 Task: Create a section Dev Drive and in the section, add a milestone Data Cleansing in the project AptitudeWorks
Action: Mouse moved to (302, 467)
Screenshot: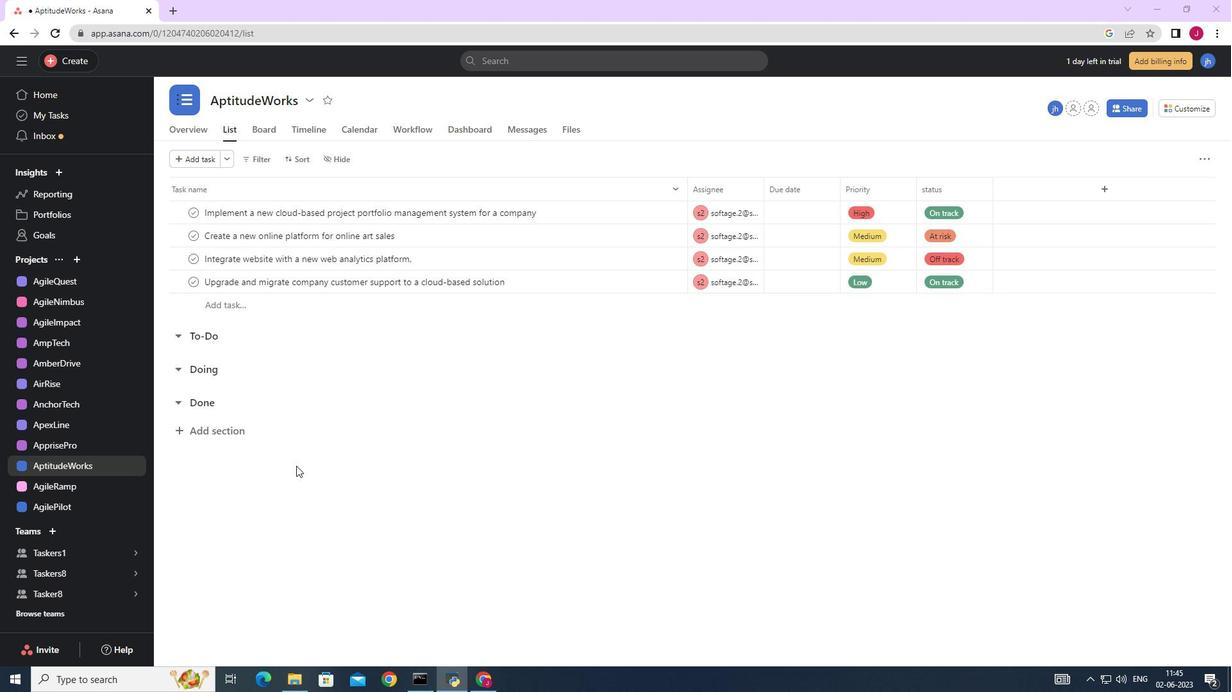 
Action: Mouse scrolled (302, 466) with delta (0, 0)
Screenshot: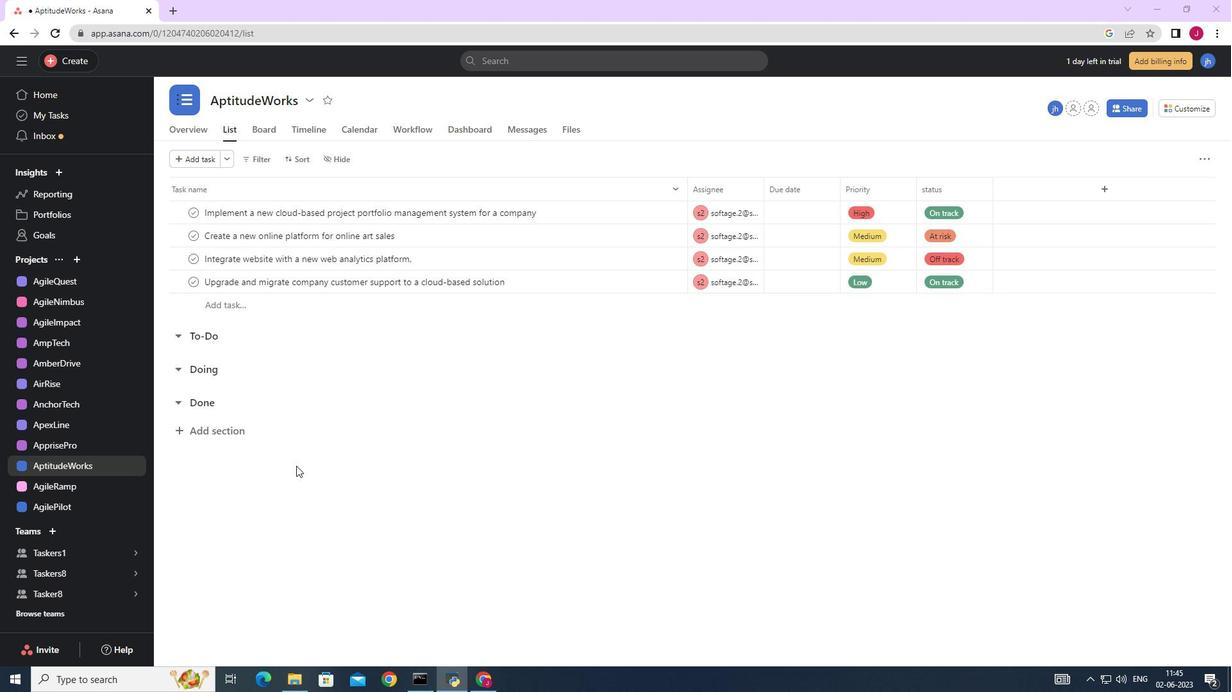 
Action: Mouse moved to (228, 432)
Screenshot: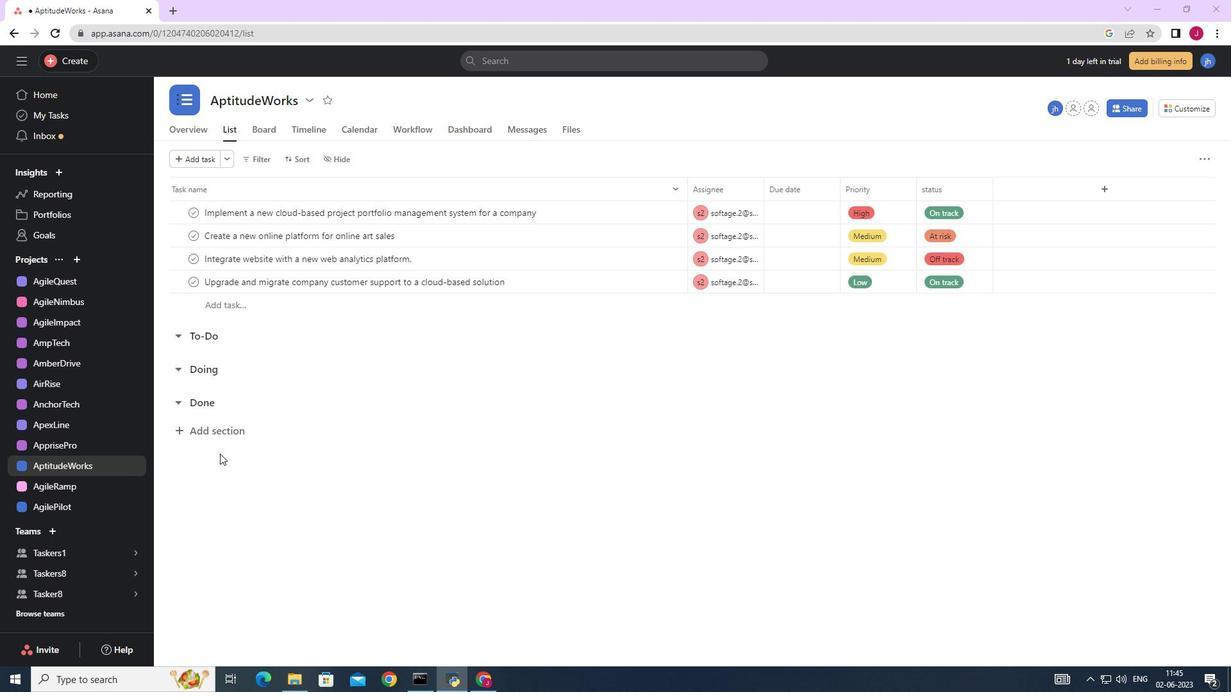 
Action: Mouse pressed left at (228, 432)
Screenshot: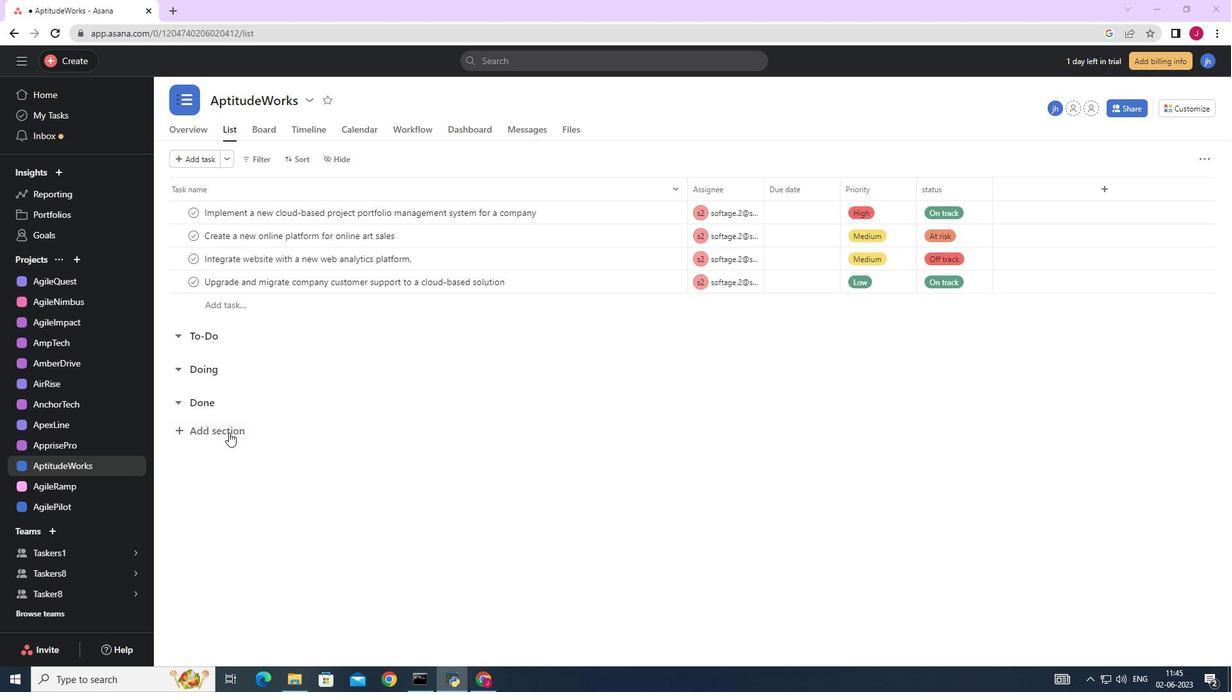 
Action: Key pressed <Key.caps_lock>D<Key.caps_lock>ev<Key.space><Key.caps_lock>D<Key.caps_lock>e<Key.backspace>rive<Key.enter><Key.caps_lock>D<Key.caps_lock>ata<Key.space><Key.caps_lock>C<Key.caps_lock>leaning<Key.space>
Screenshot: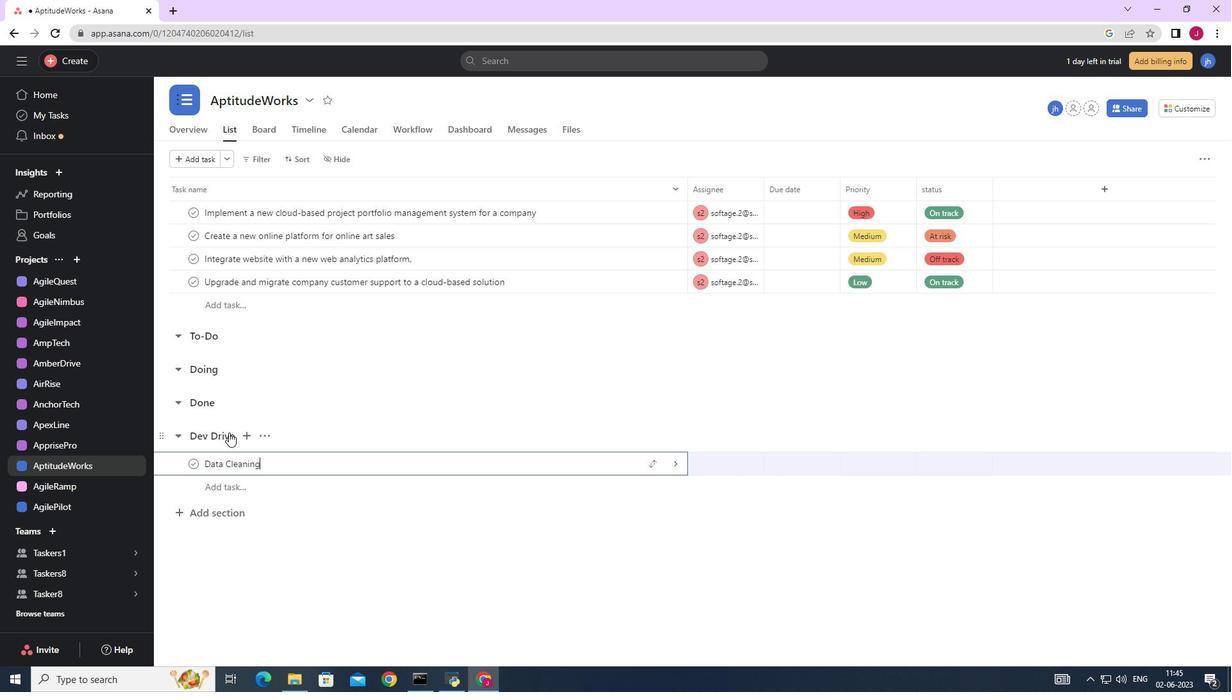 
Action: Mouse moved to (679, 461)
Screenshot: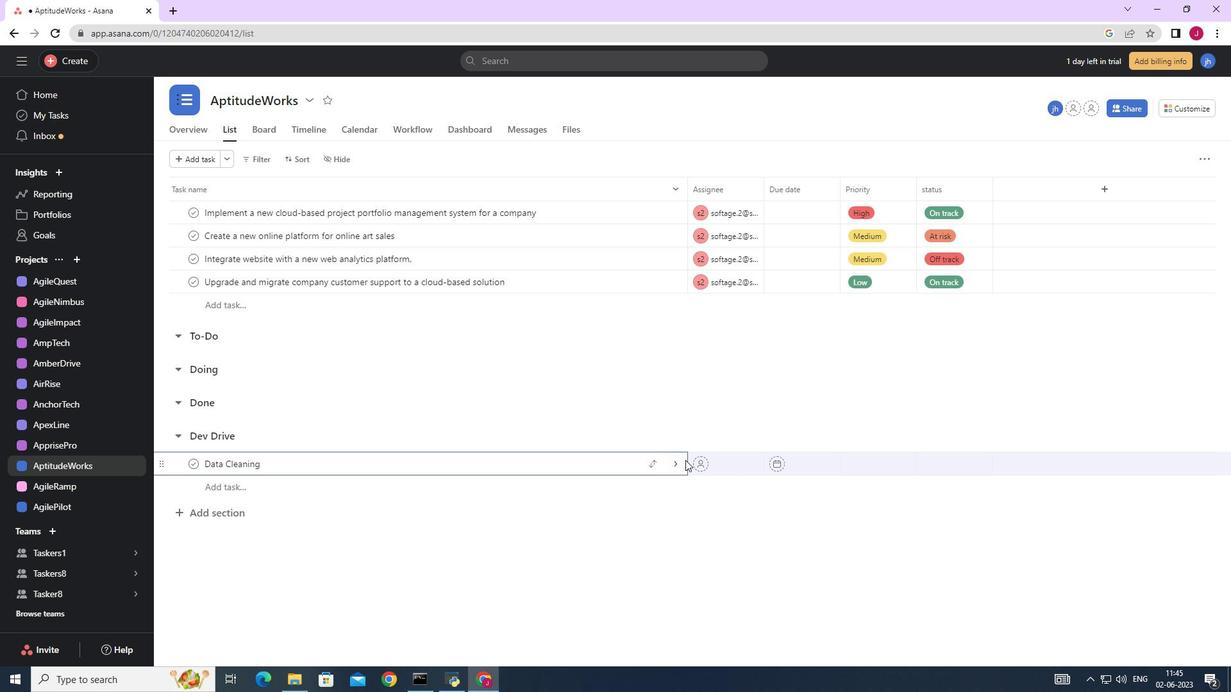 
Action: Mouse pressed left at (679, 461)
Screenshot: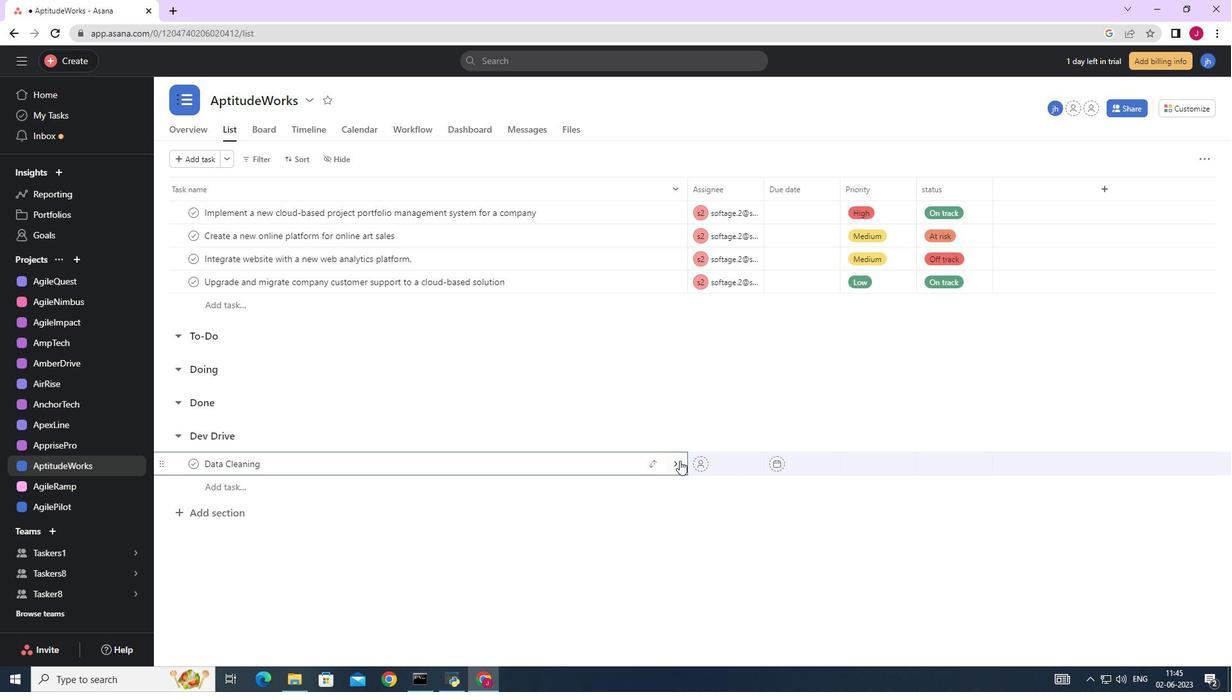 
Action: Mouse moved to (1182, 165)
Screenshot: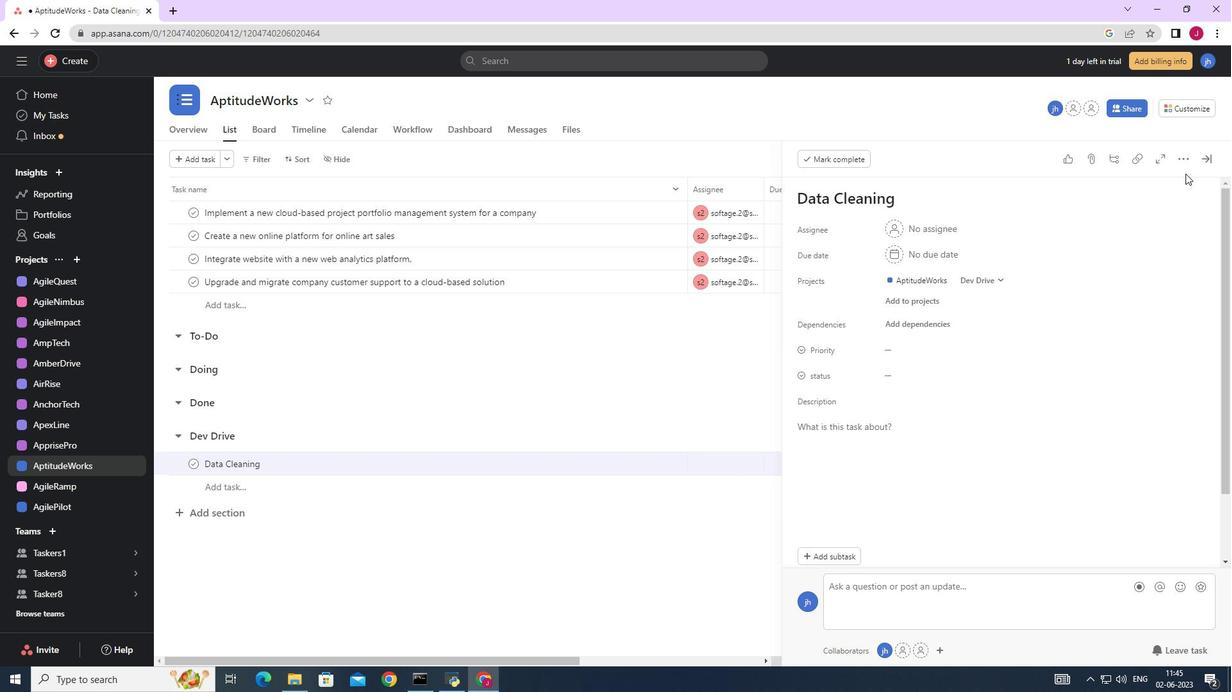 
Action: Mouse pressed left at (1182, 165)
Screenshot: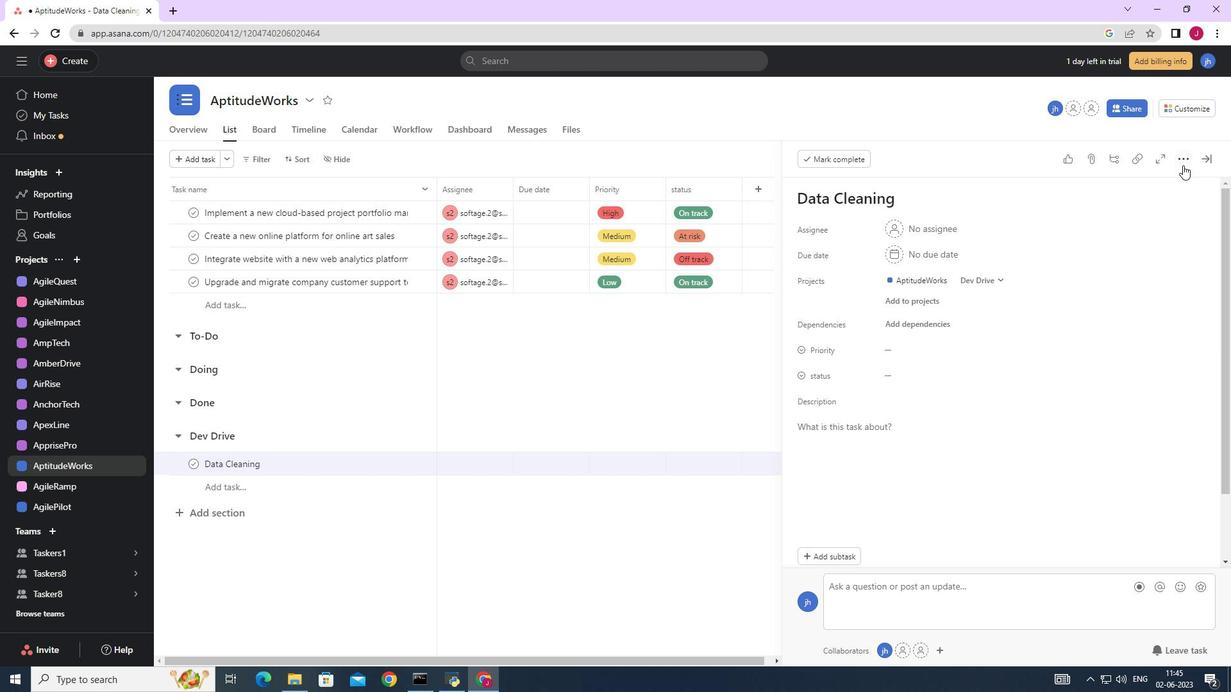 
Action: Mouse moved to (1105, 206)
Screenshot: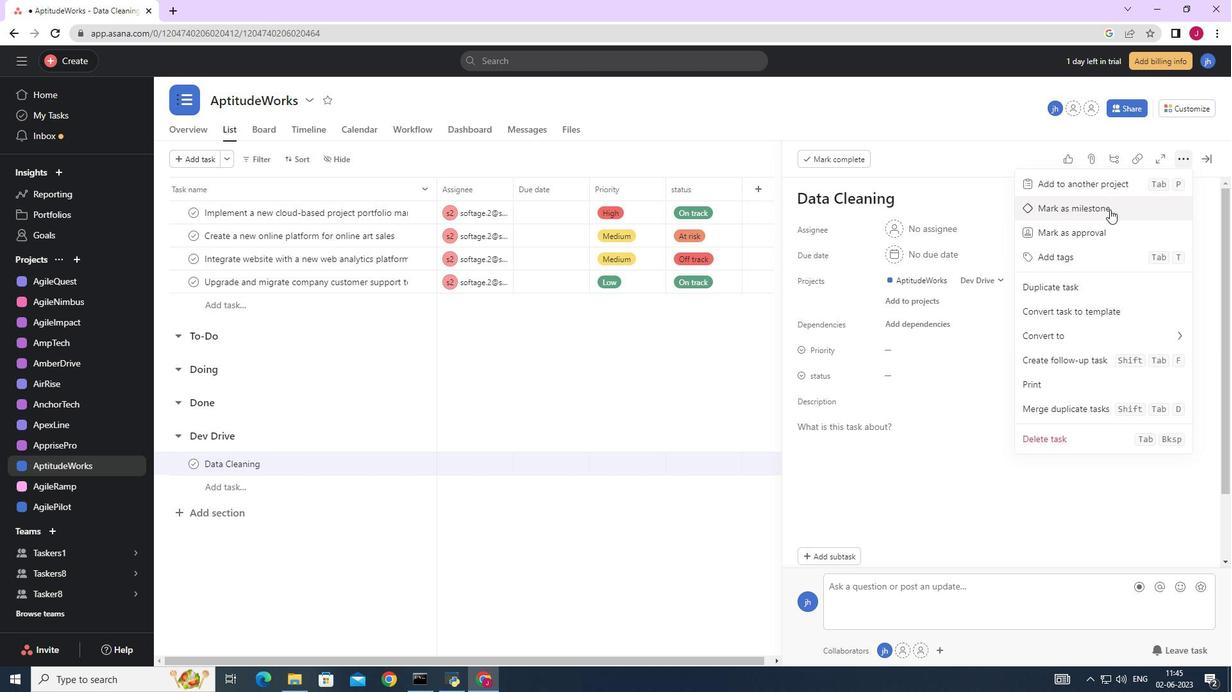 
Action: Mouse pressed left at (1105, 206)
Screenshot: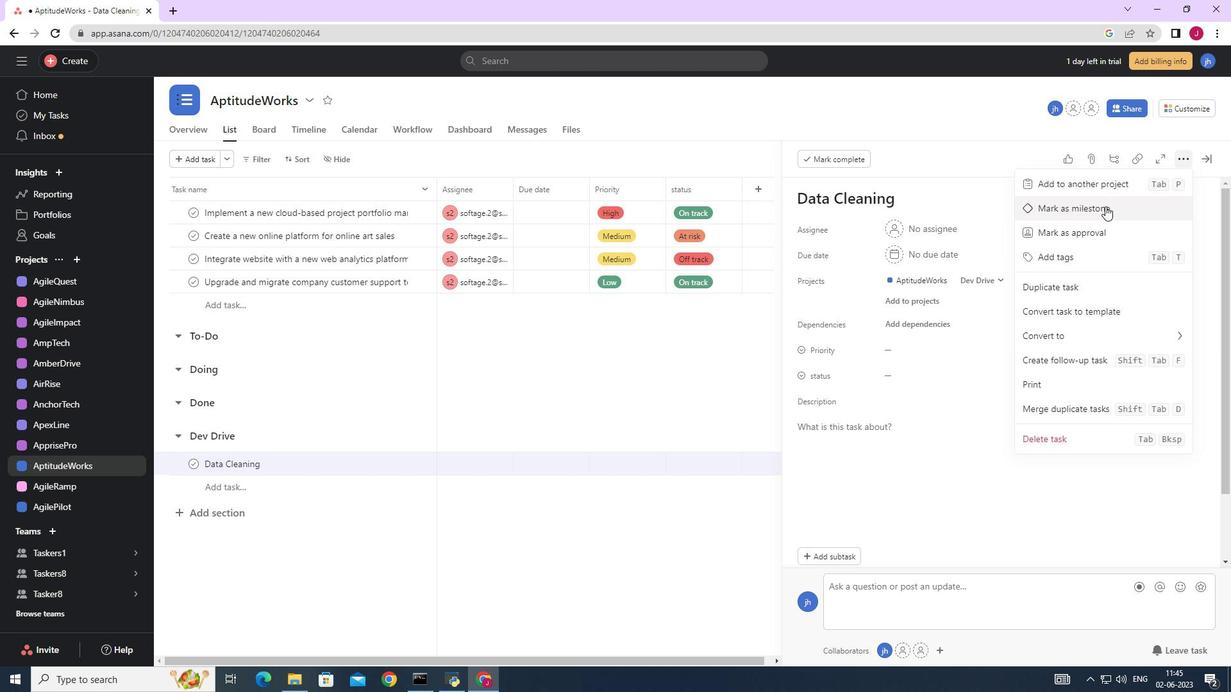
Action: Mouse moved to (1206, 155)
Screenshot: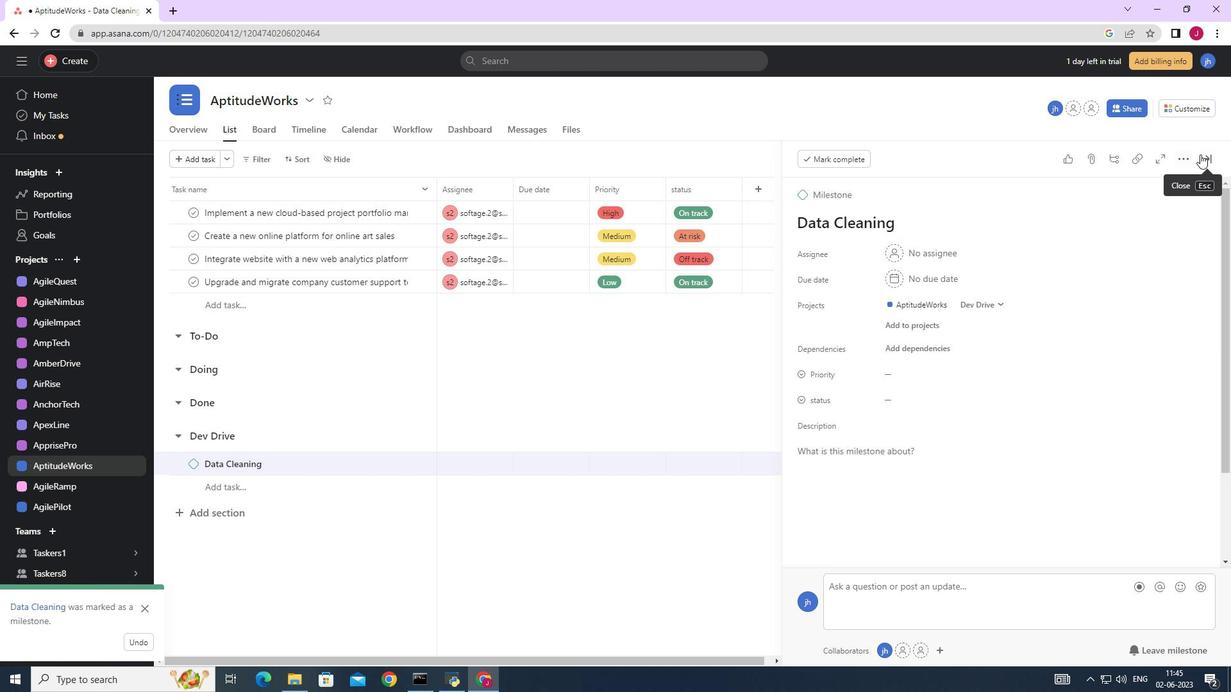 
Action: Mouse pressed left at (1206, 155)
Screenshot: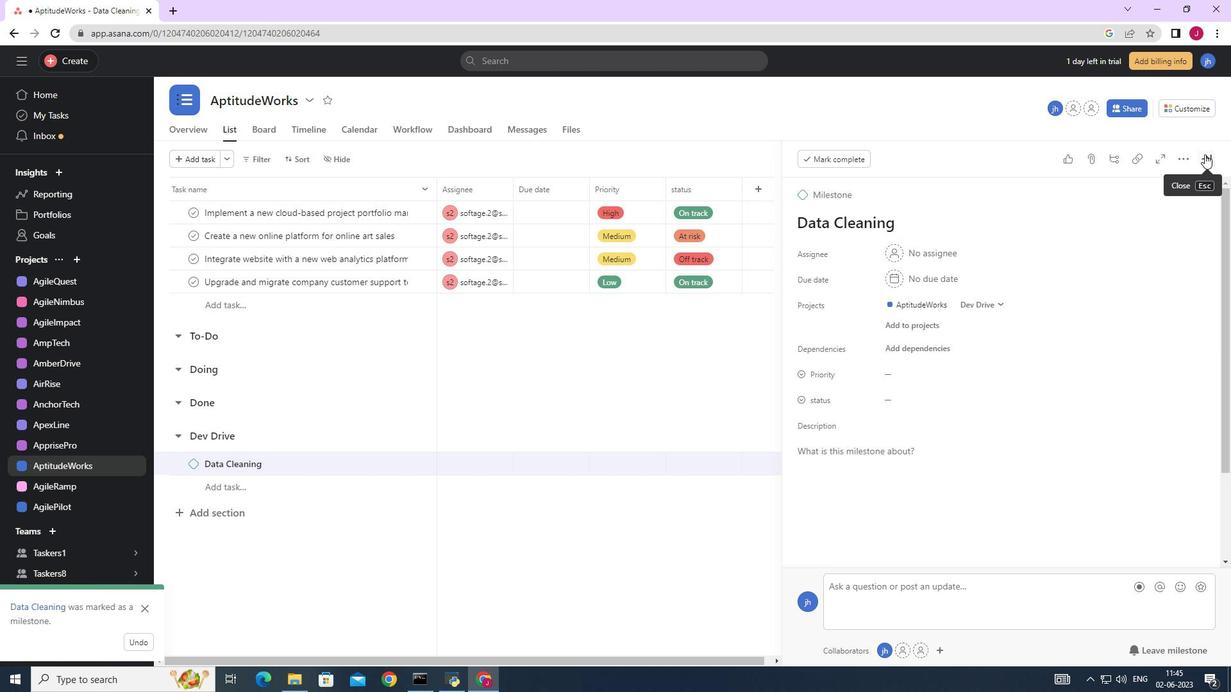 
Action: Mouse moved to (1198, 164)
Screenshot: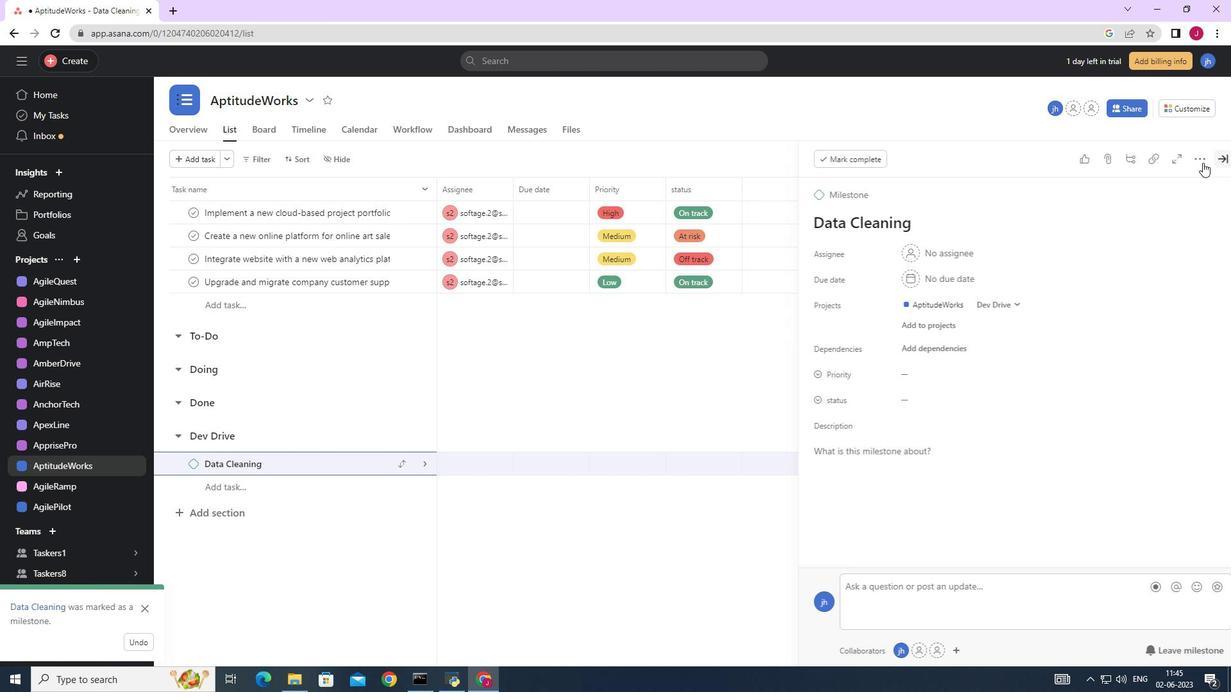 
